 Task: Use the formula "LEFT" in spreadsheet "Project portfolio".
Action: Mouse moved to (163, 34)
Screenshot: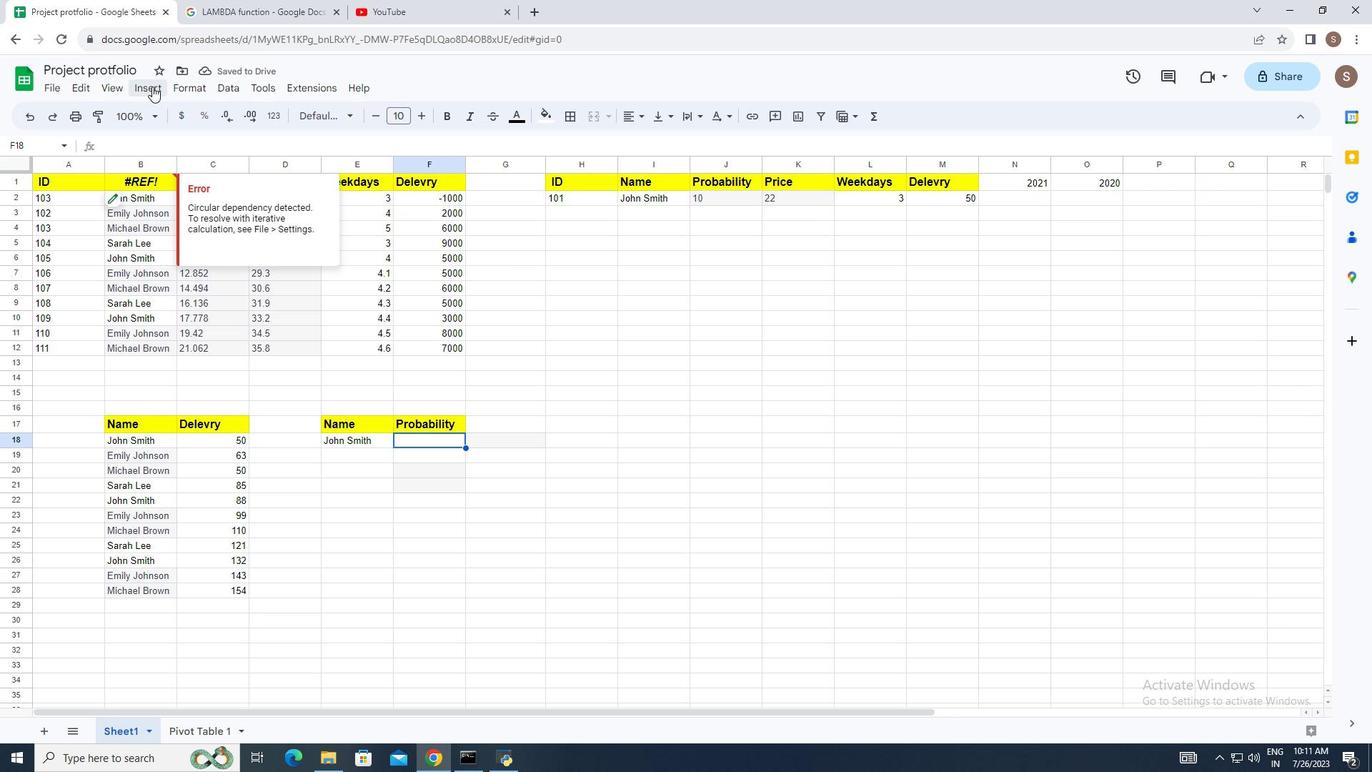 
Action: Mouse pressed left at (163, 34)
Screenshot: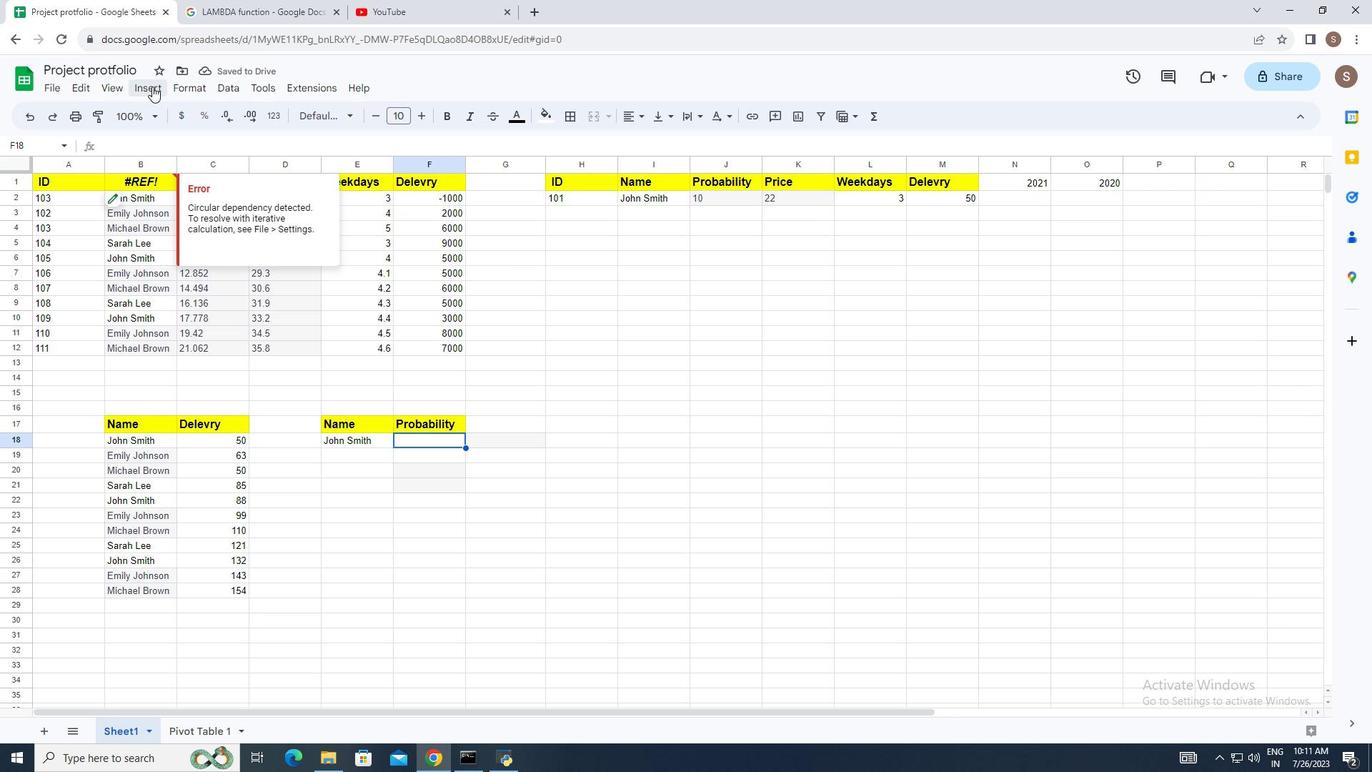 
Action: Mouse moved to (238, 337)
Screenshot: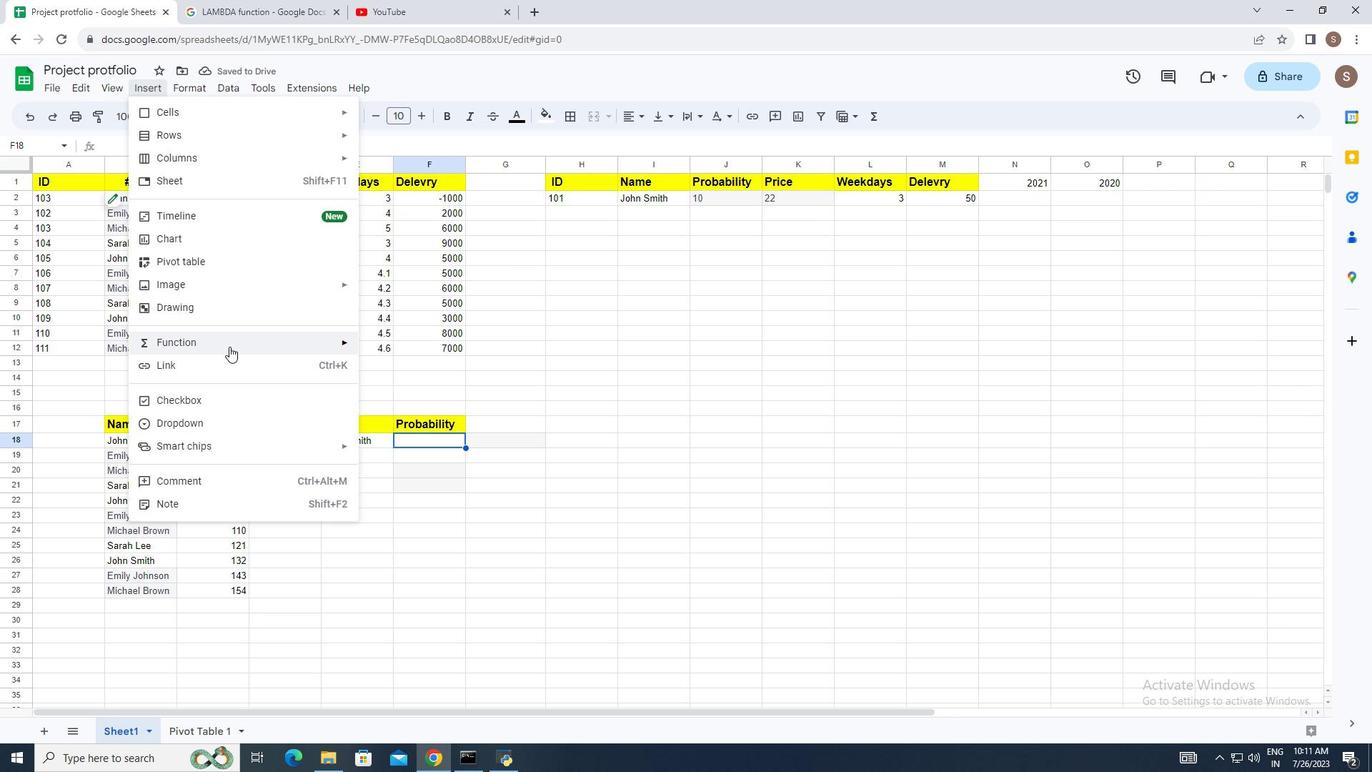 
Action: Mouse pressed left at (238, 337)
Screenshot: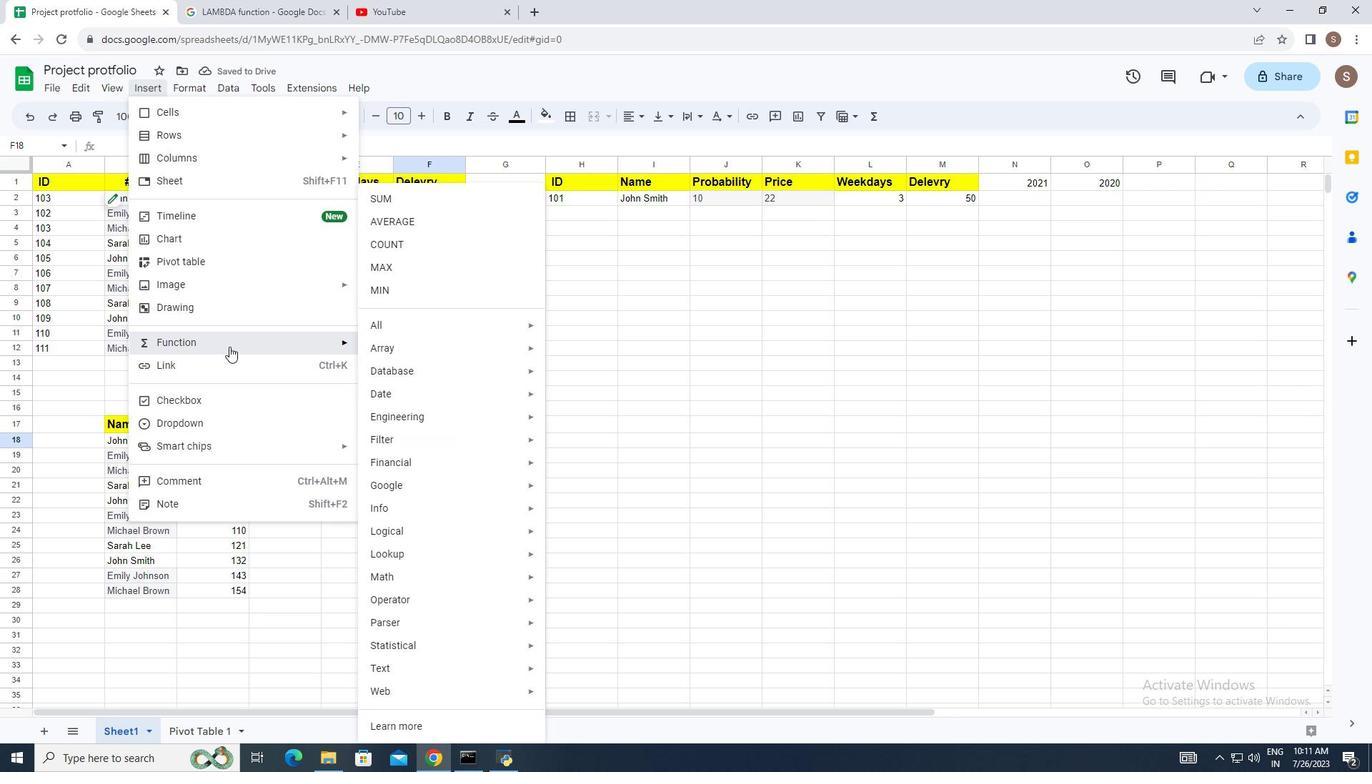 
Action: Mouse moved to (402, 317)
Screenshot: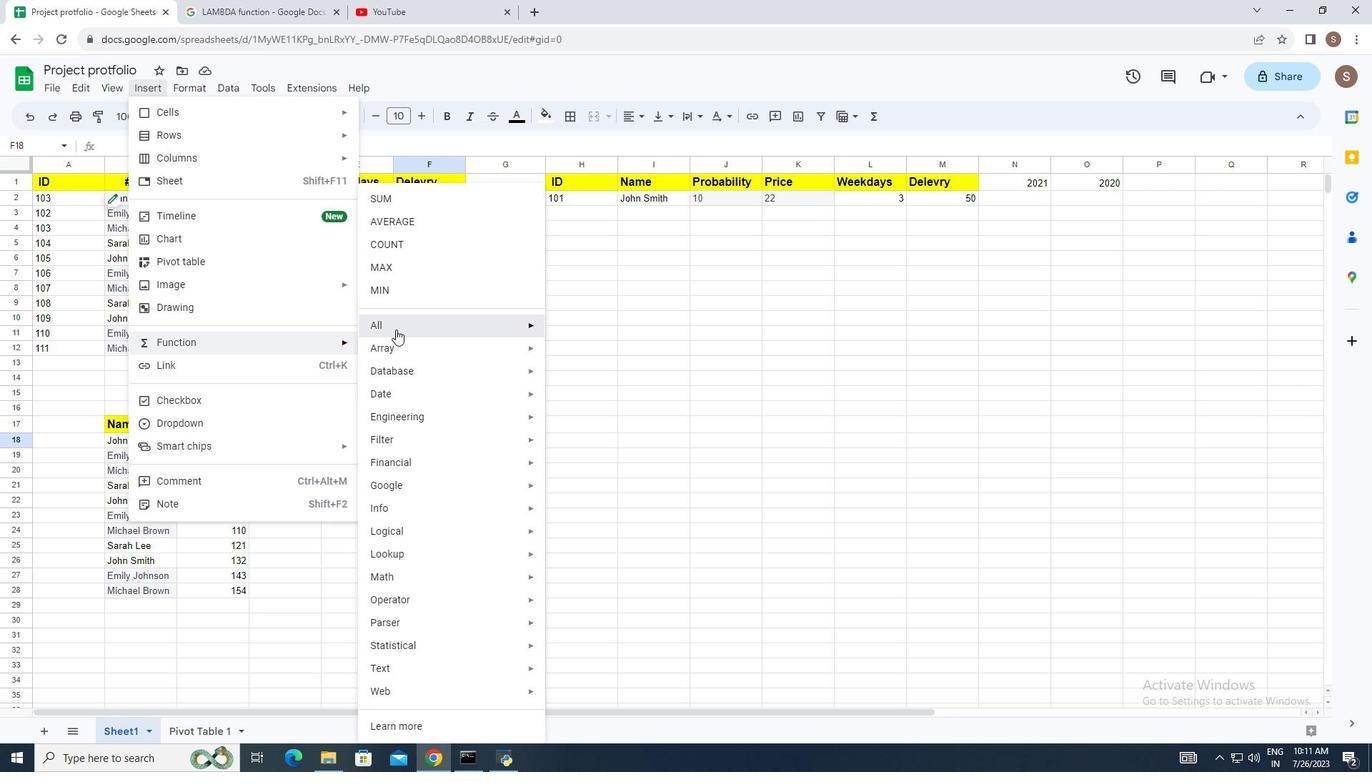 
Action: Mouse pressed left at (402, 317)
Screenshot: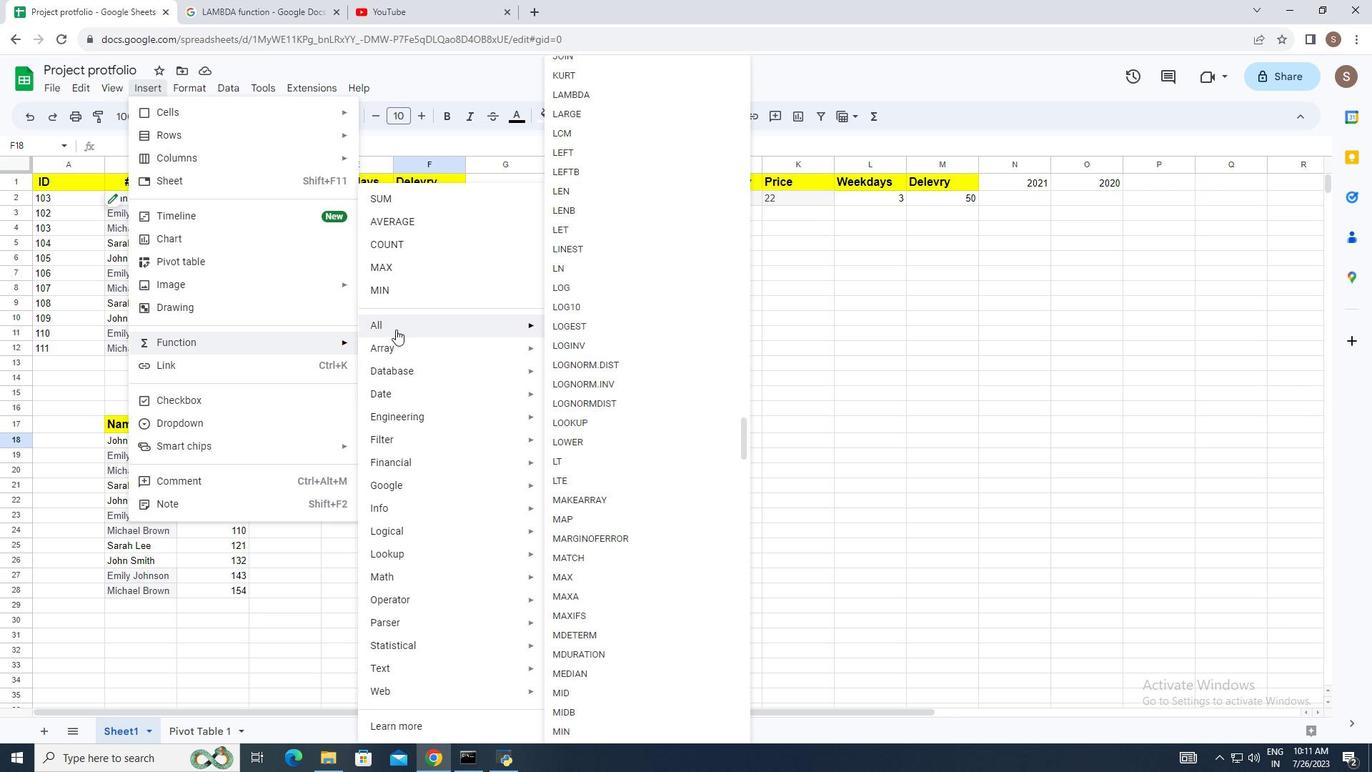 
Action: Mouse moved to (609, 120)
Screenshot: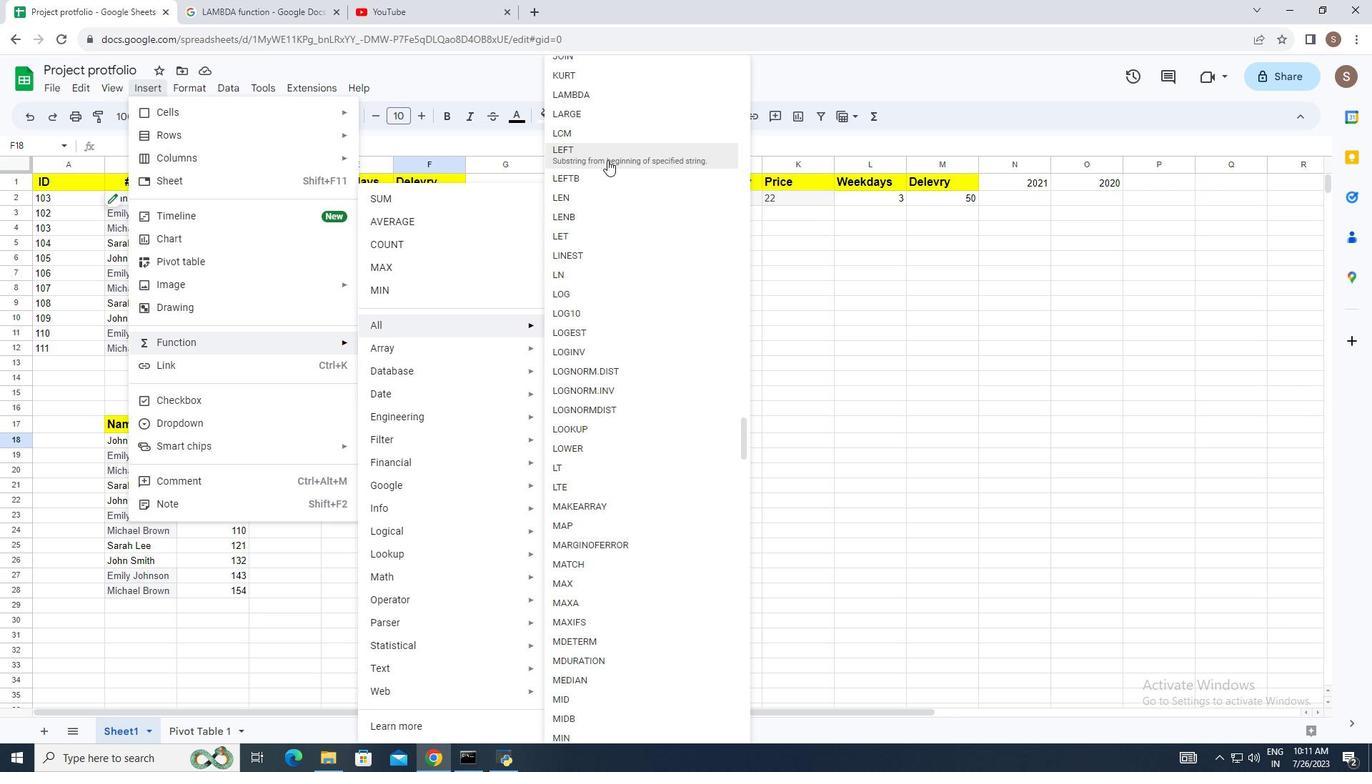 
Action: Mouse pressed left at (609, 120)
Screenshot: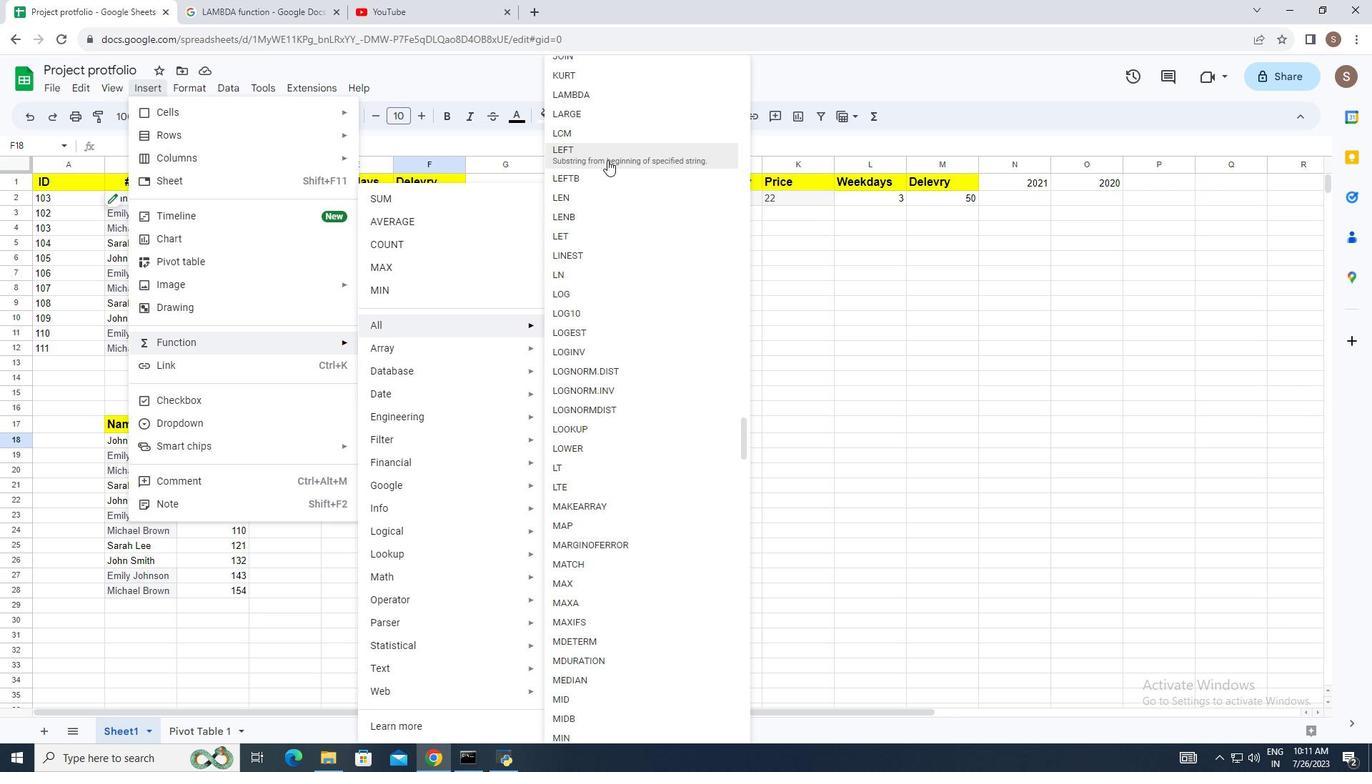 
Action: Mouse moved to (529, 346)
Screenshot: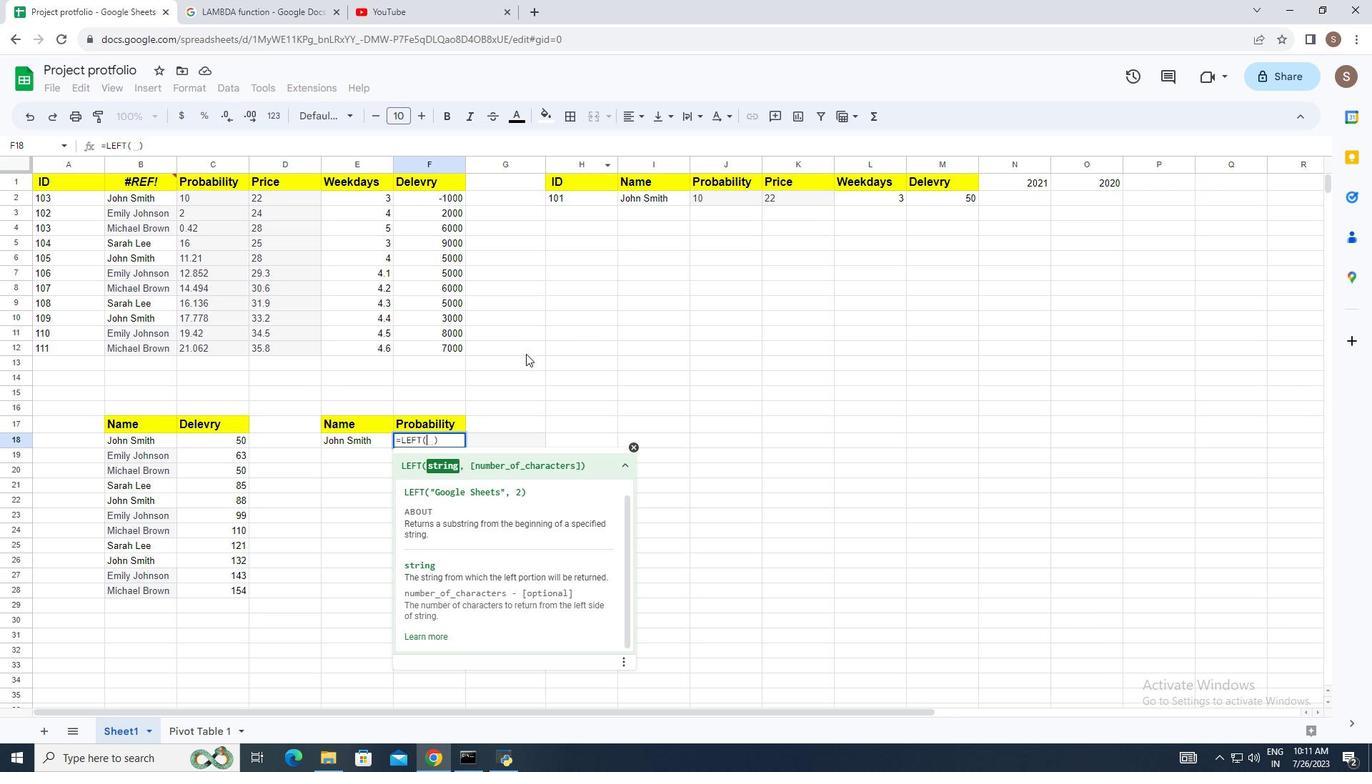 
Action: Key pressed <Key.shift>"google<Key.space>sheet<Key.shift>",<Key.space>2<Key.enter>
Screenshot: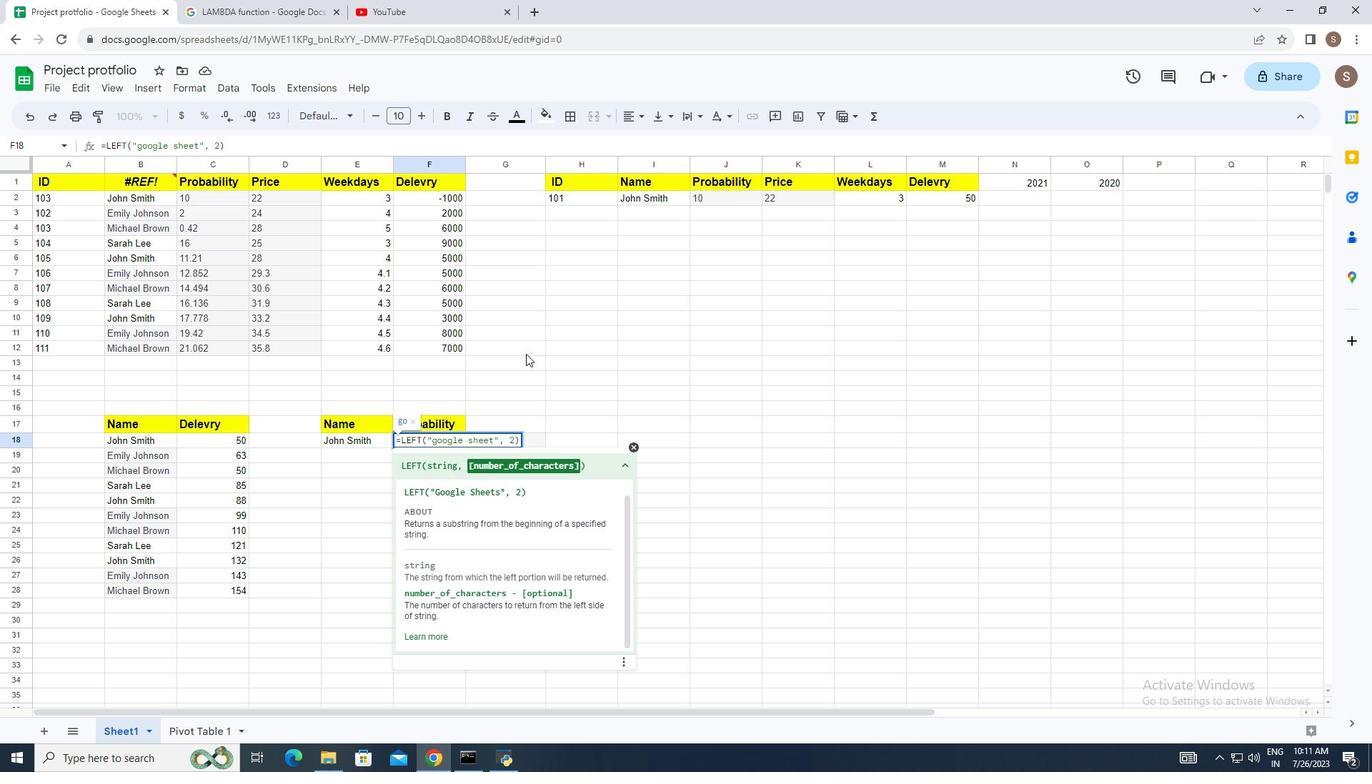 
